 Task: Create a due date automation trigger when advanced on, on the tuesday of the week before a card is due add fields without custom field "Resume" set to a number lower than 1 and greater or equal to 10 at 11:00 AM.
Action: Mouse moved to (1007, 81)
Screenshot: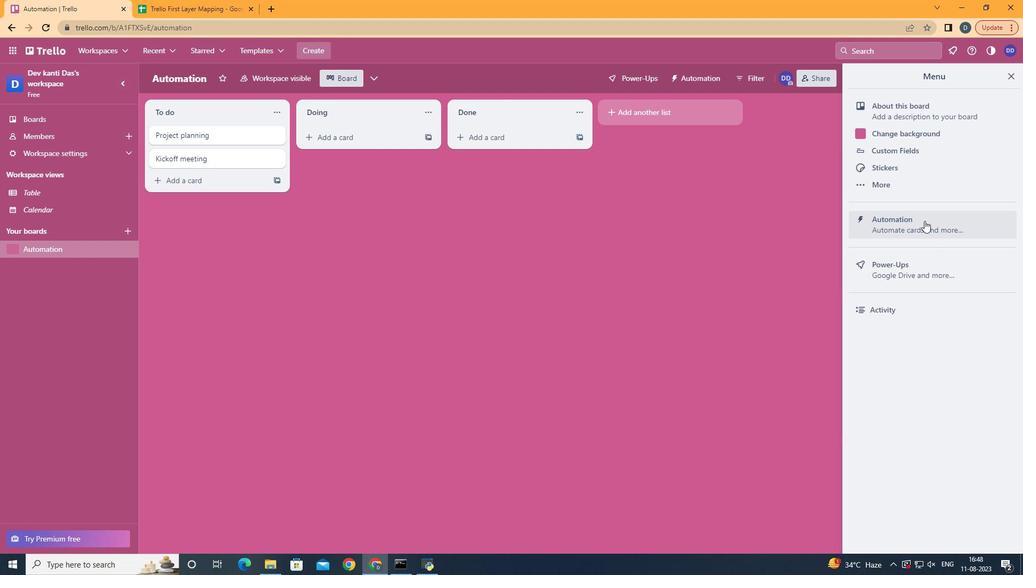 
Action: Mouse pressed left at (1007, 81)
Screenshot: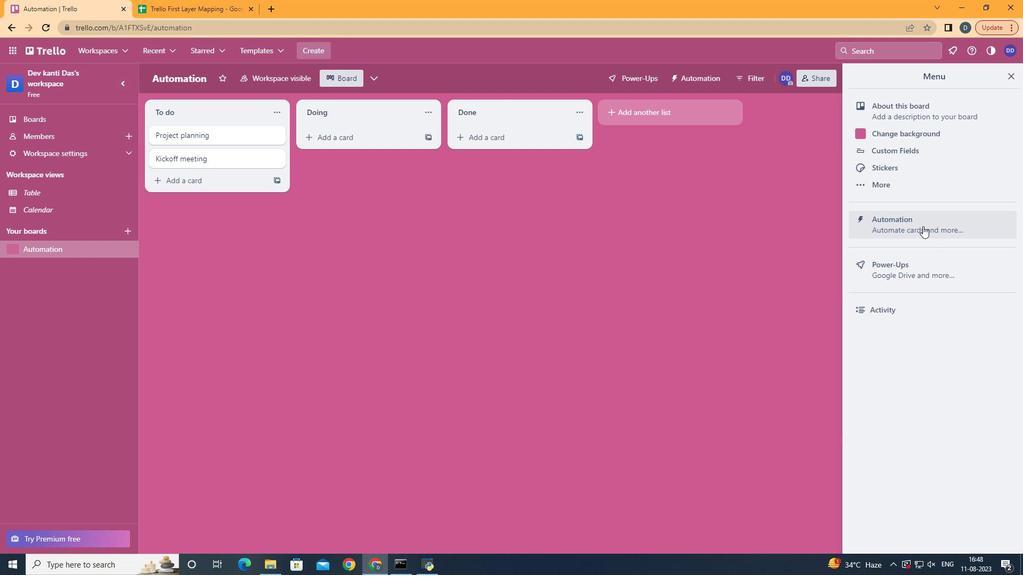 
Action: Mouse moved to (923, 227)
Screenshot: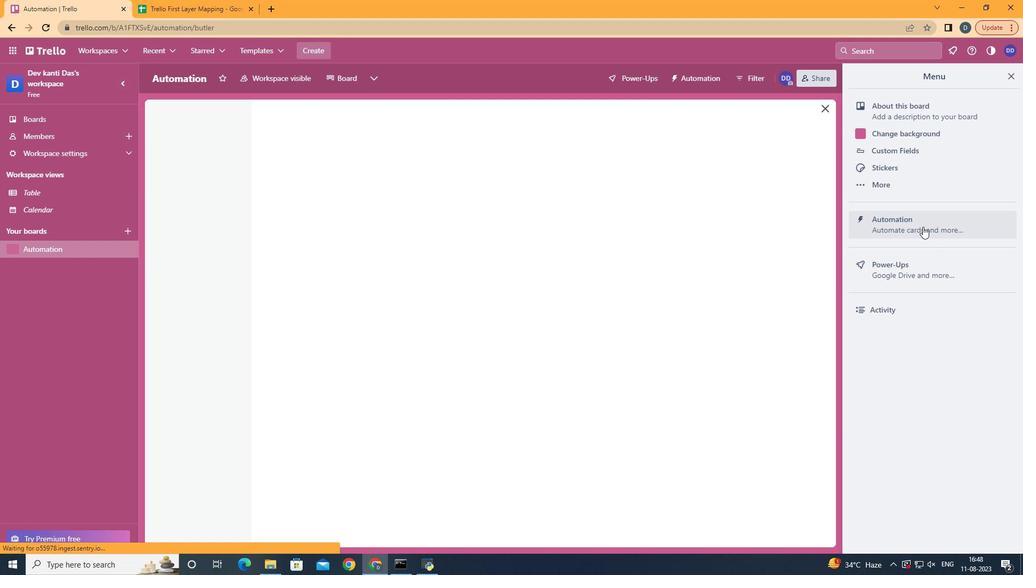 
Action: Mouse pressed left at (923, 227)
Screenshot: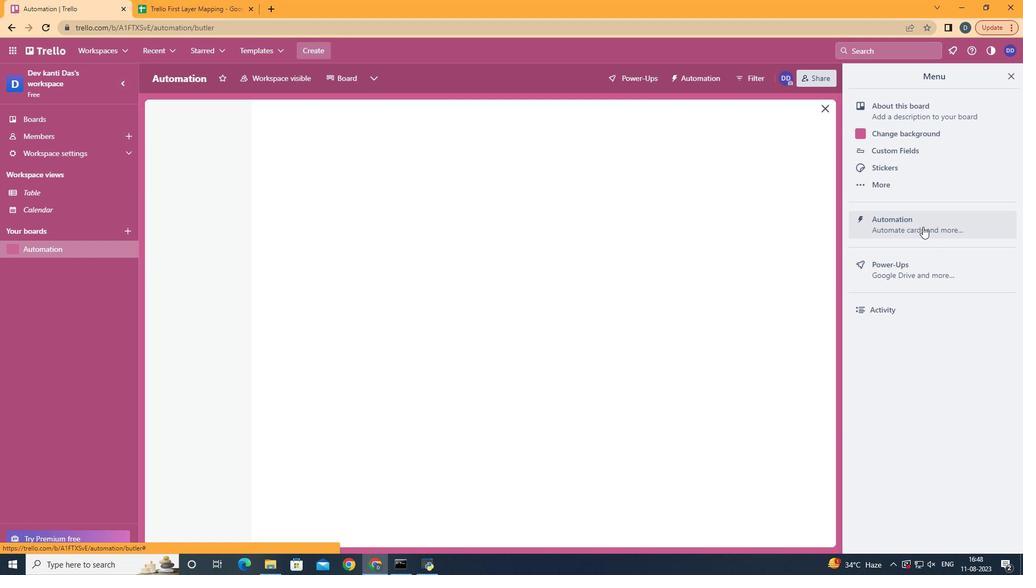 
Action: Mouse moved to (204, 218)
Screenshot: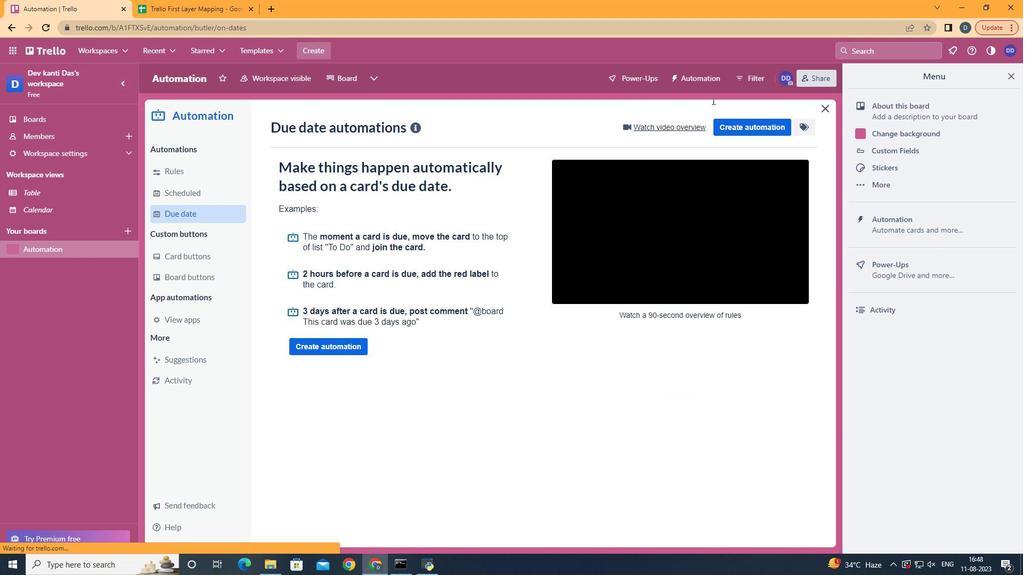 
Action: Mouse pressed left at (204, 218)
Screenshot: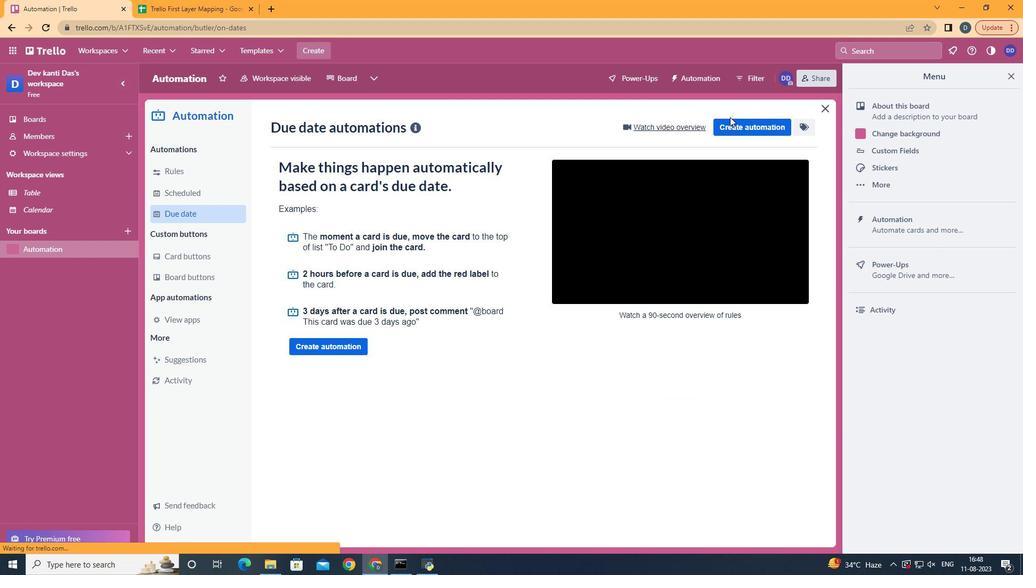 
Action: Mouse moved to (756, 126)
Screenshot: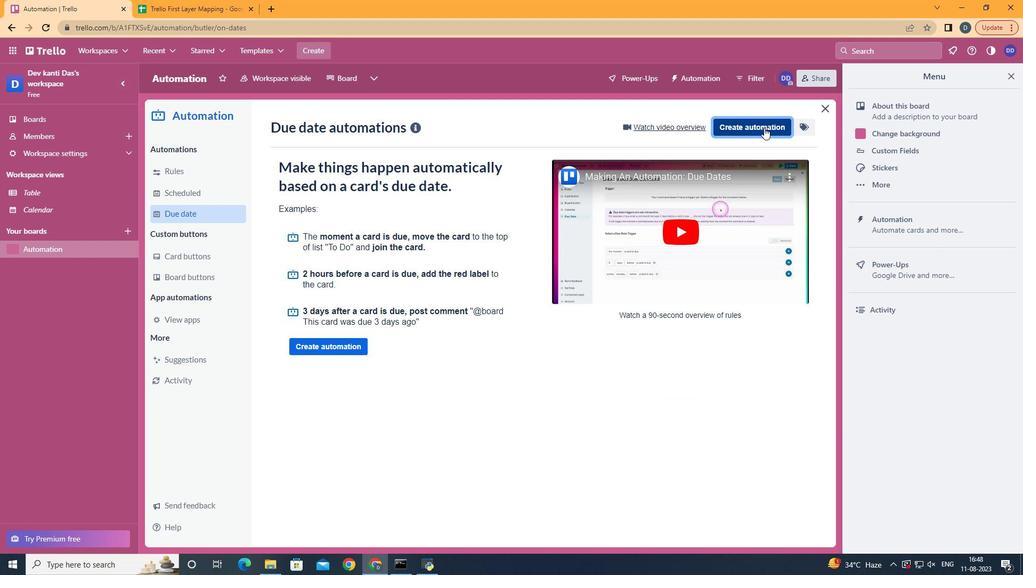 
Action: Mouse pressed left at (756, 126)
Screenshot: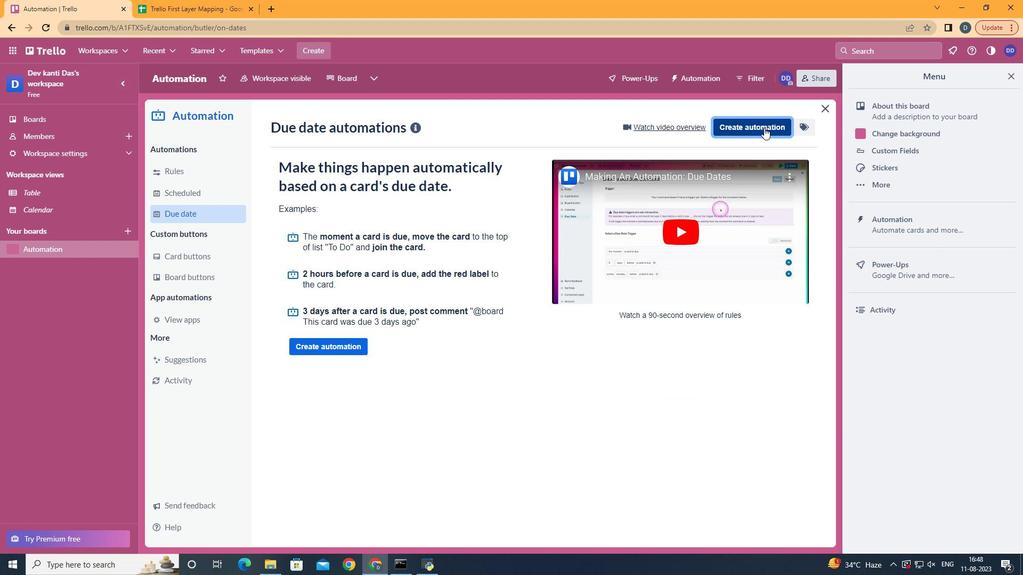 
Action: Mouse moved to (527, 227)
Screenshot: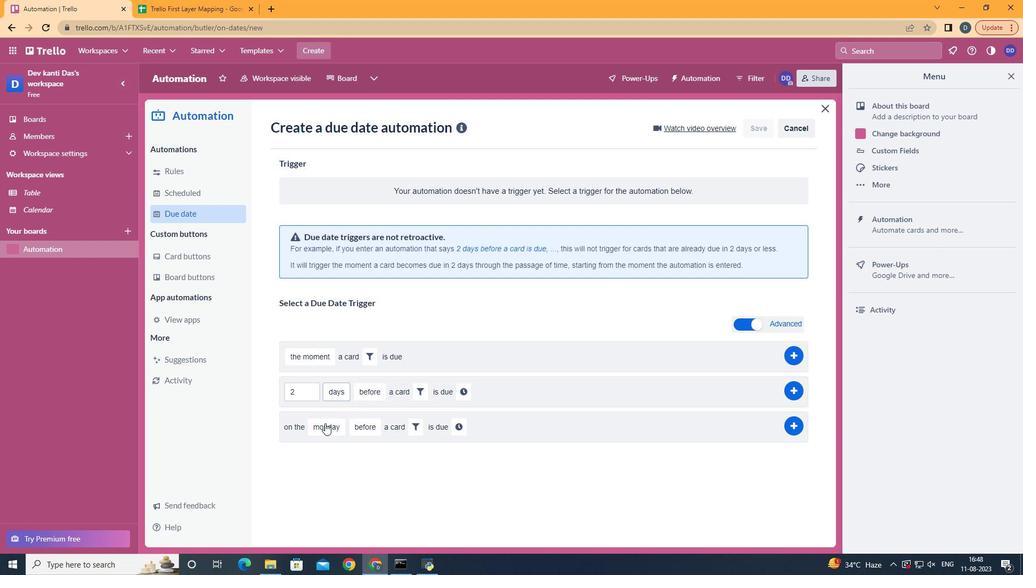 
Action: Mouse pressed left at (527, 227)
Screenshot: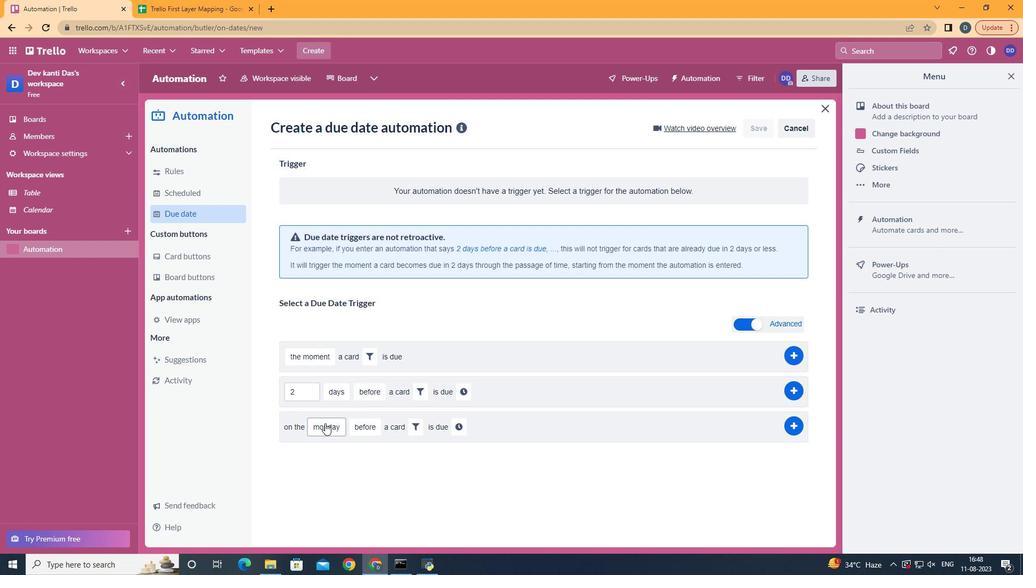 
Action: Mouse moved to (352, 300)
Screenshot: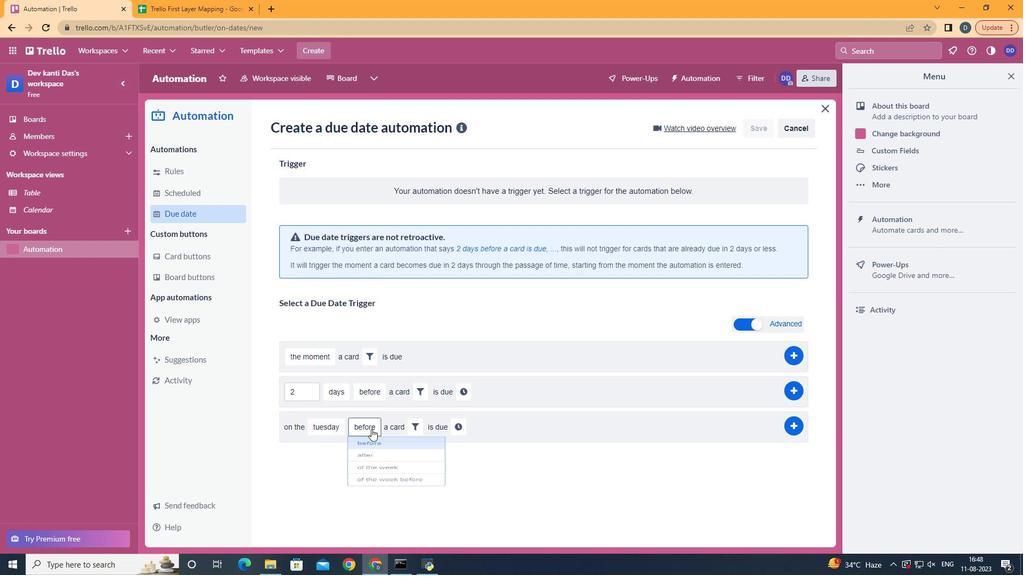 
Action: Mouse pressed left at (352, 300)
Screenshot: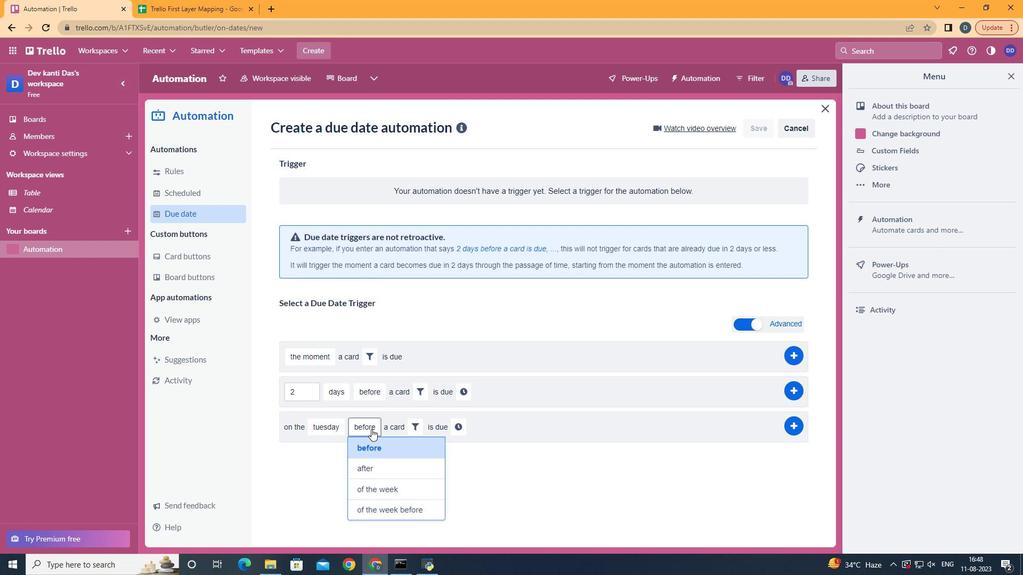 
Action: Mouse moved to (381, 510)
Screenshot: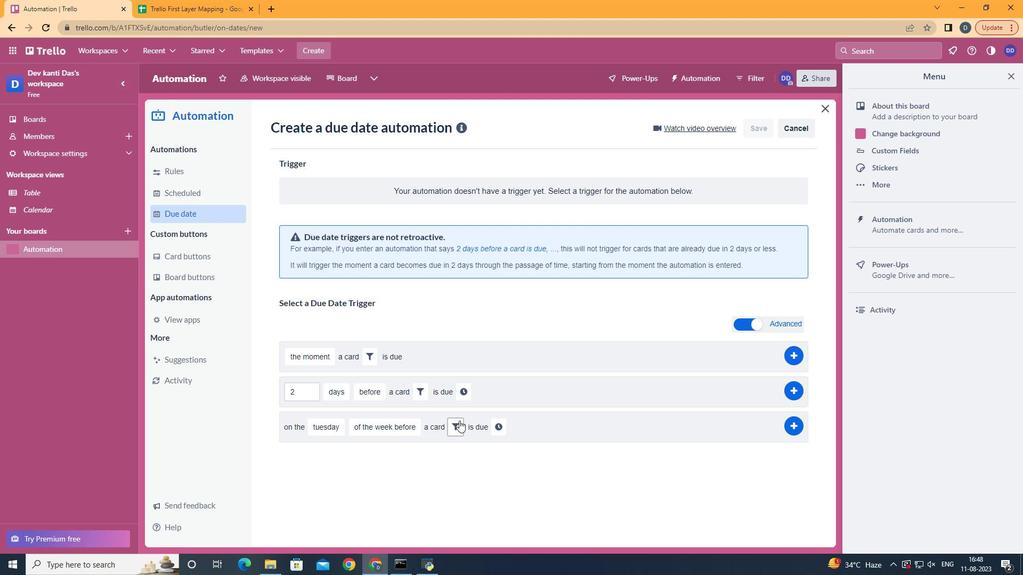 
Action: Mouse pressed left at (381, 510)
Screenshot: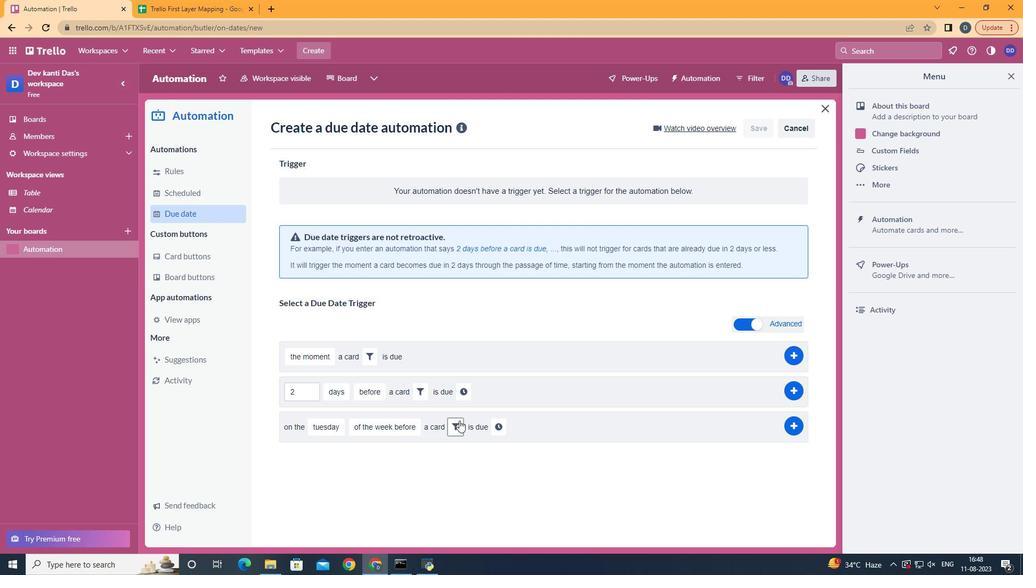 
Action: Mouse moved to (459, 421)
Screenshot: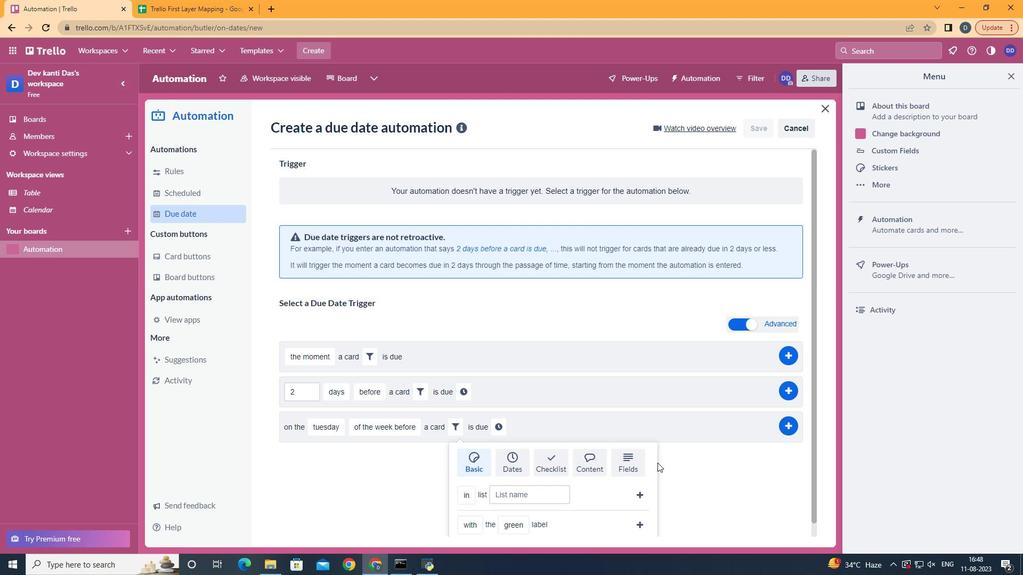 
Action: Mouse pressed left at (459, 421)
Screenshot: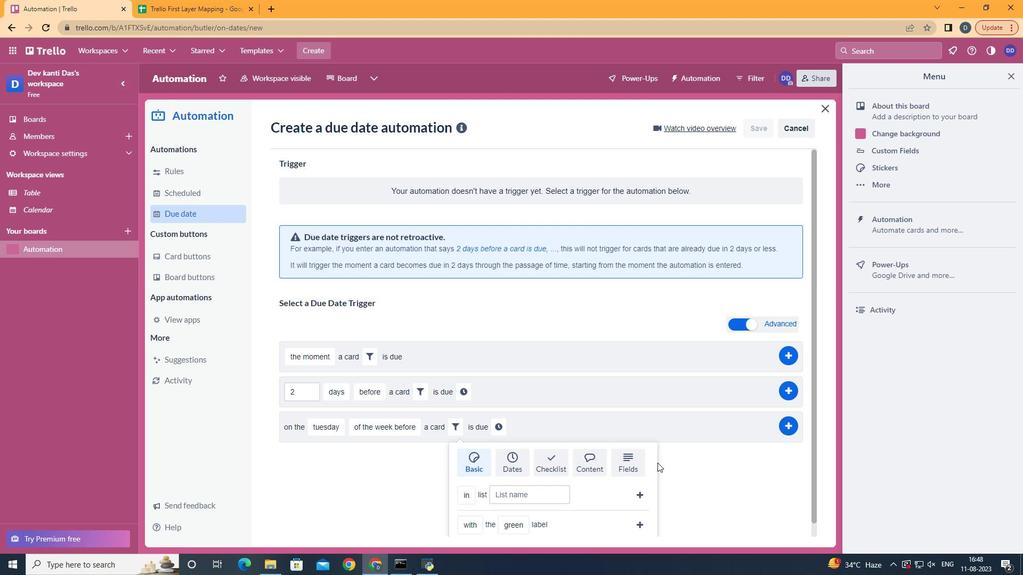 
Action: Mouse moved to (626, 462)
Screenshot: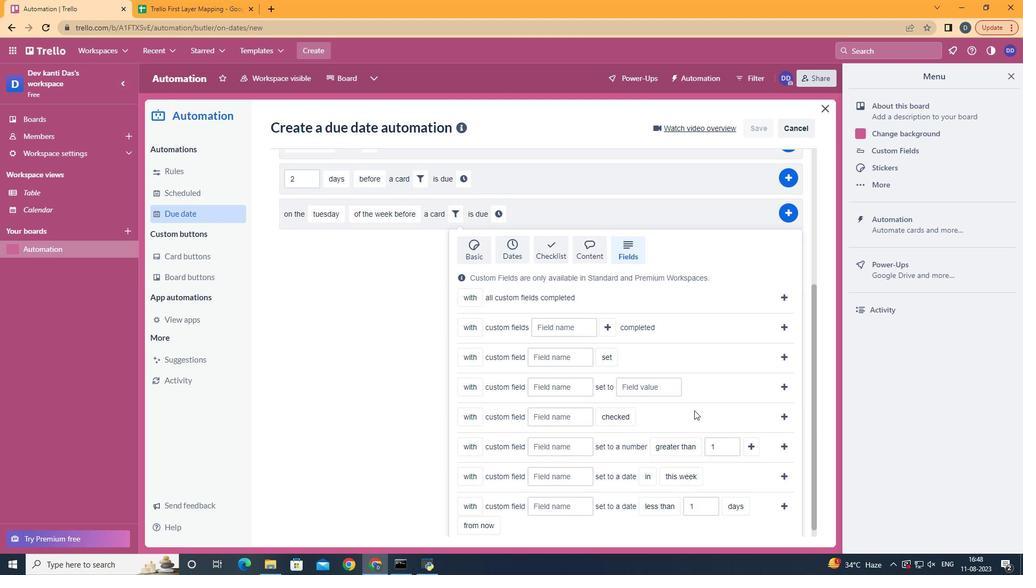 
Action: Mouse pressed left at (626, 462)
Screenshot: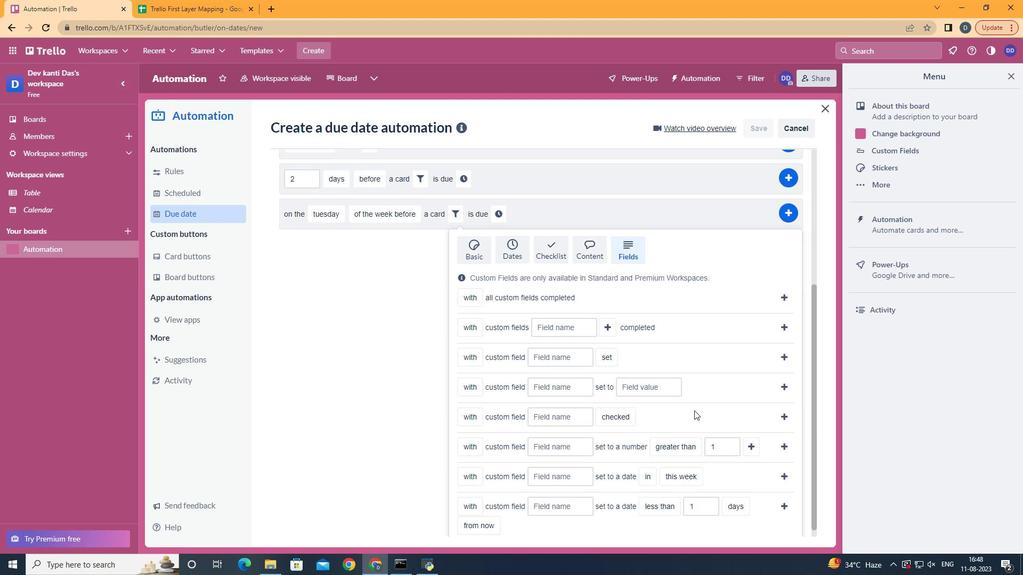 
Action: Mouse moved to (626, 458)
Screenshot: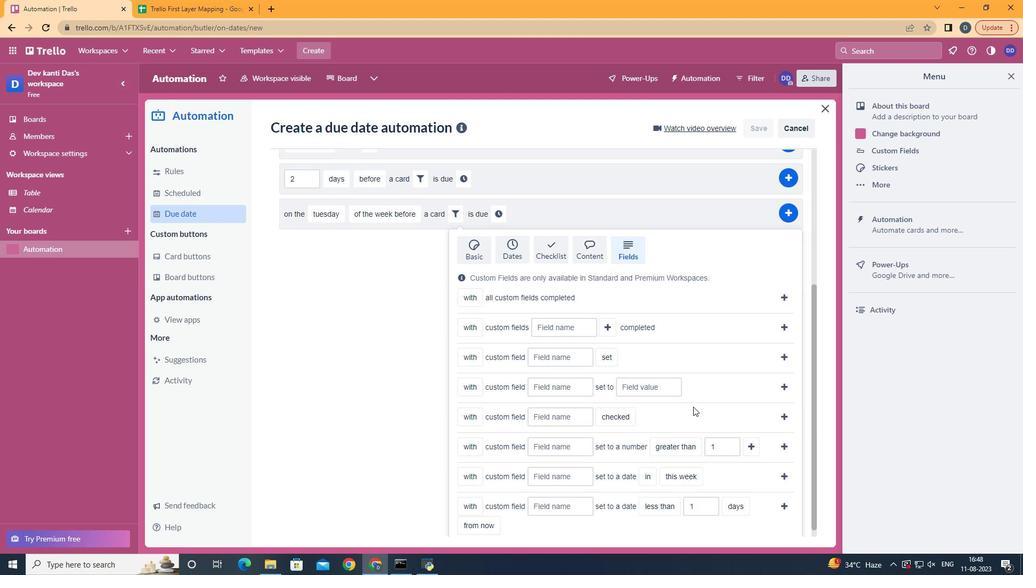 
Action: Mouse scrolled (626, 457) with delta (0, 0)
Screenshot: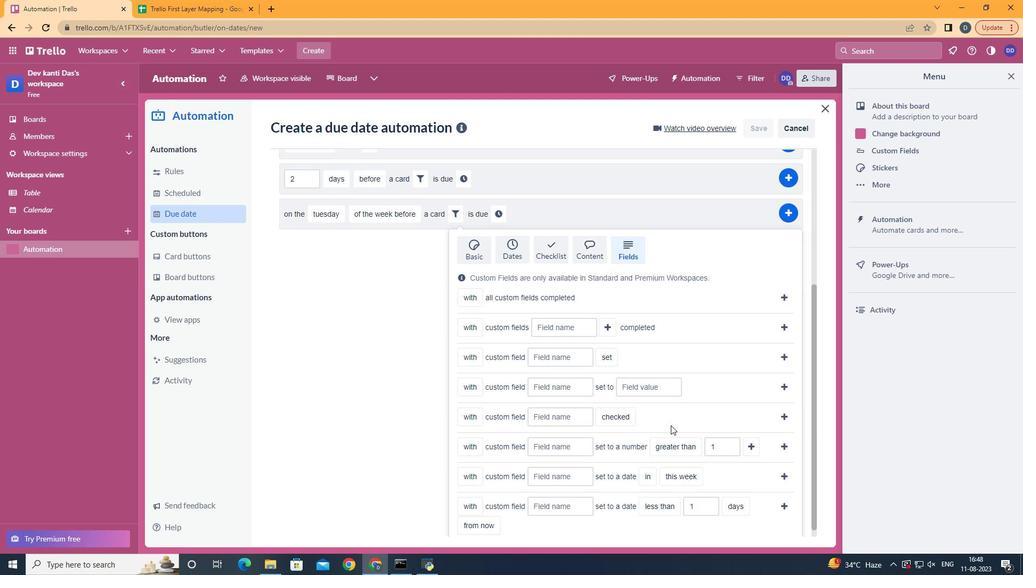 
Action: Mouse scrolled (626, 457) with delta (0, 0)
Screenshot: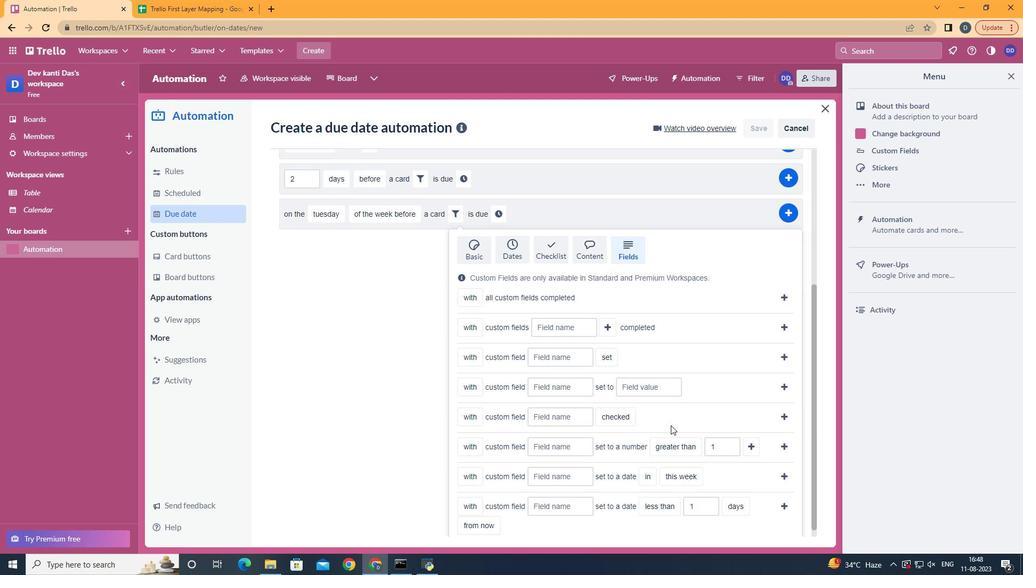 
Action: Mouse scrolled (626, 457) with delta (0, 0)
Screenshot: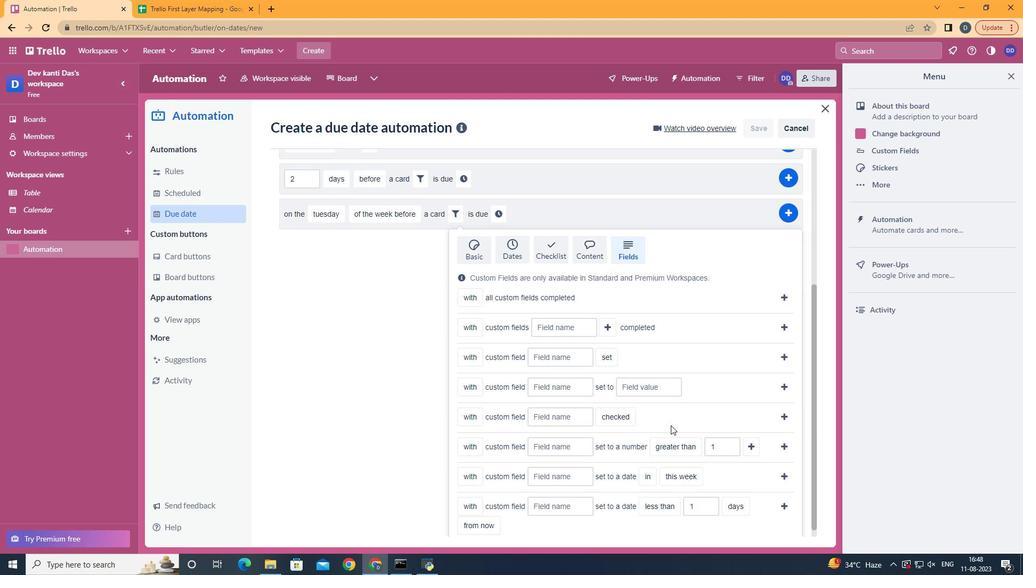 
Action: Mouse scrolled (626, 457) with delta (0, 0)
Screenshot: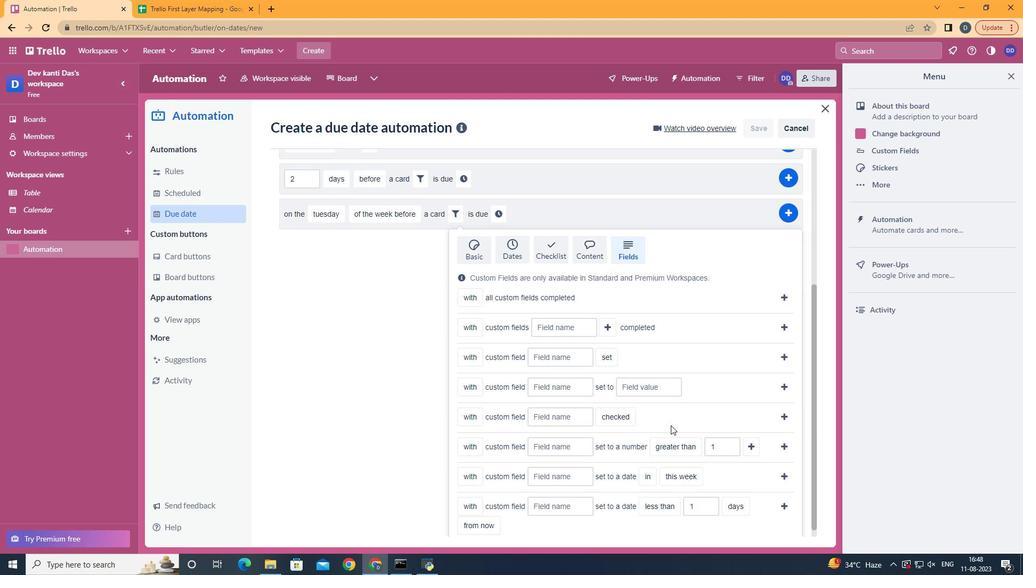 
Action: Mouse moved to (486, 485)
Screenshot: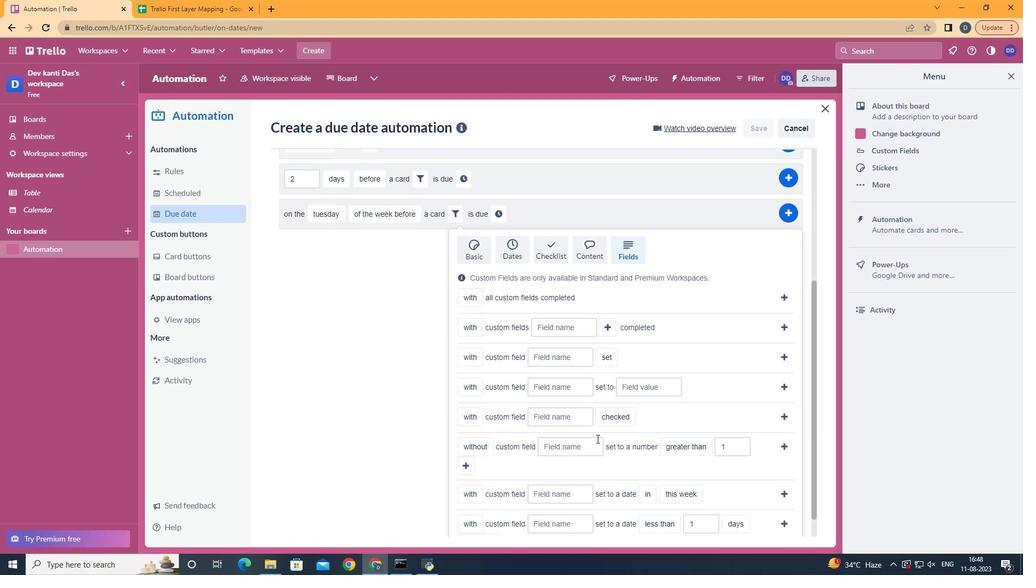 
Action: Mouse pressed left at (486, 485)
Screenshot: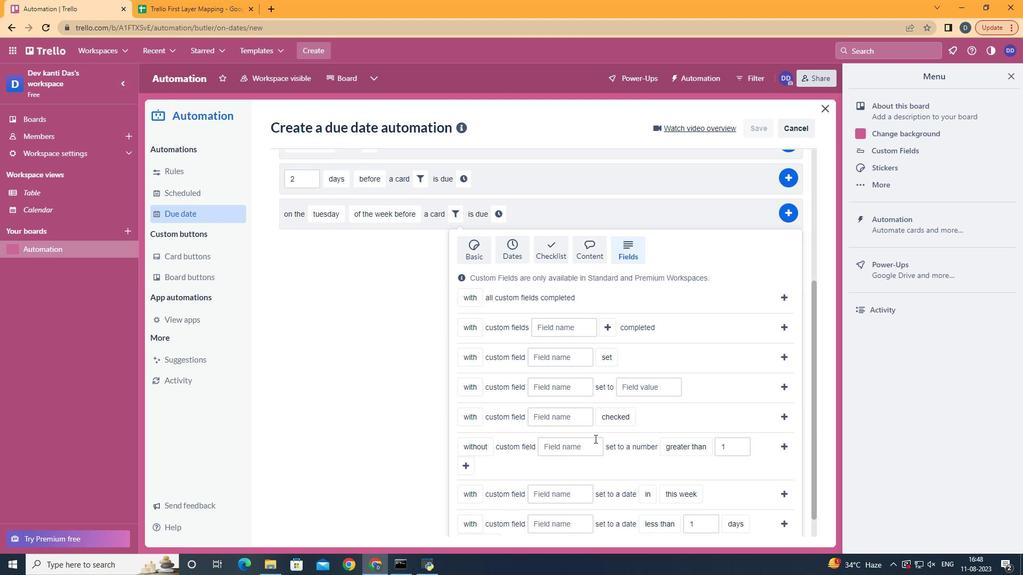 
Action: Mouse moved to (616, 441)
Screenshot: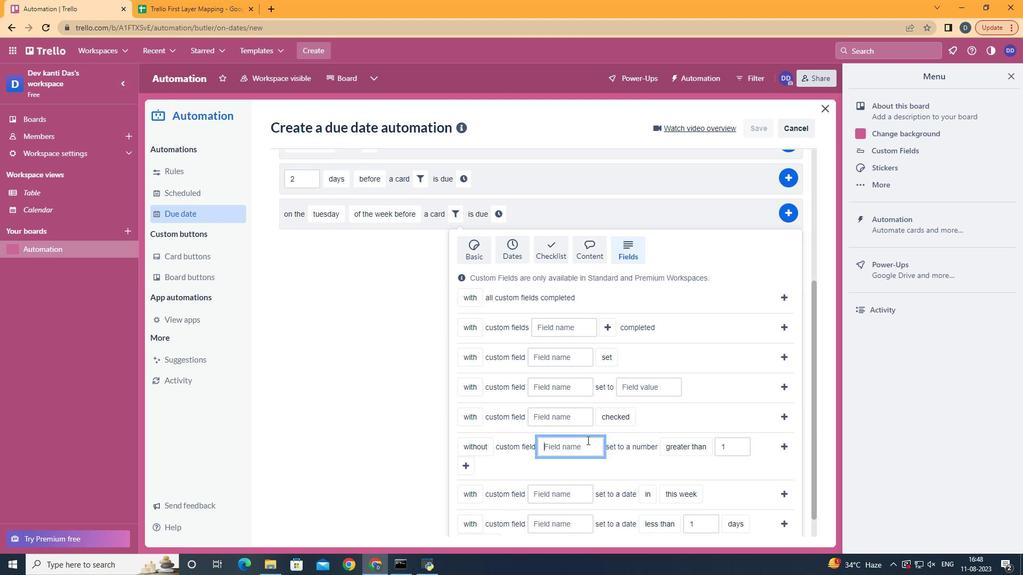 
Action: Mouse pressed left at (616, 441)
Screenshot: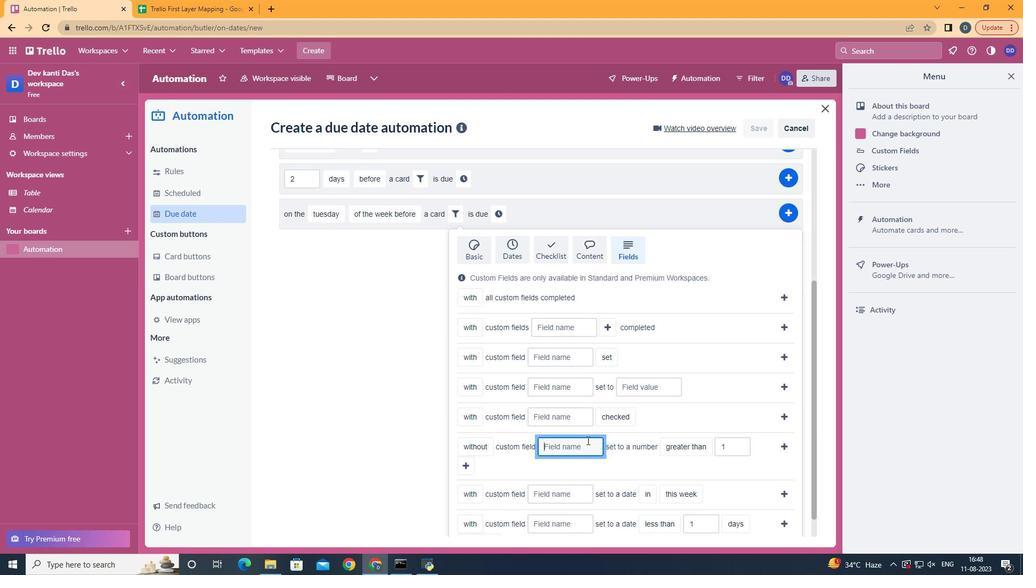 
Action: Mouse moved to (587, 440)
Screenshot: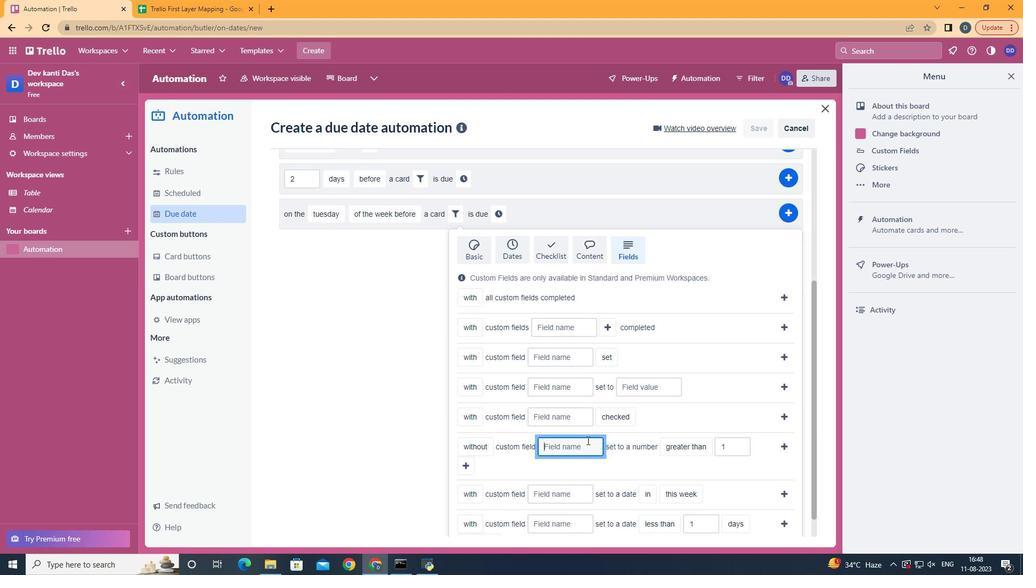 
Action: Mouse pressed left at (587, 440)
Screenshot: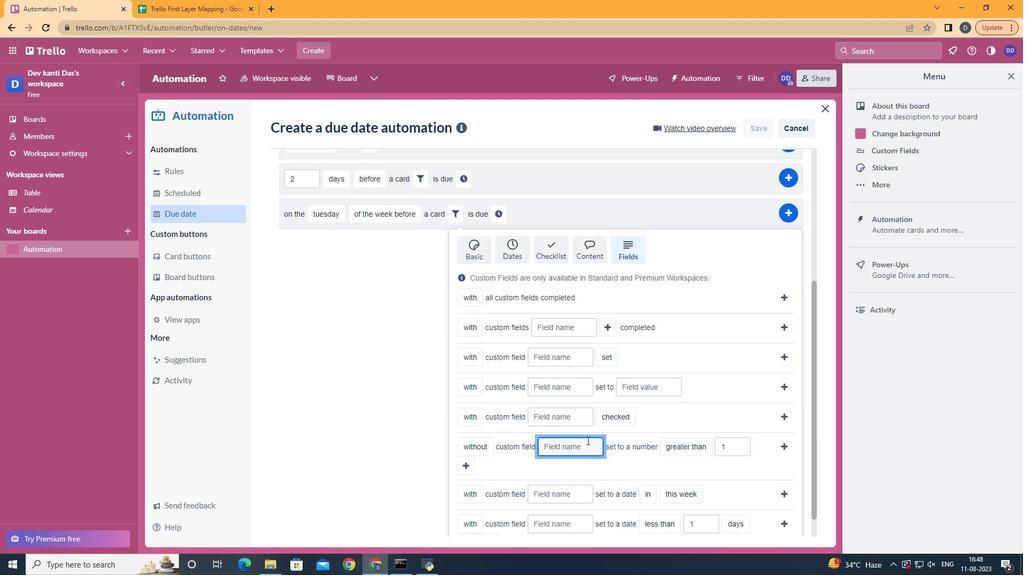 
Action: Key pressed <Key.shift>Resume
Screenshot: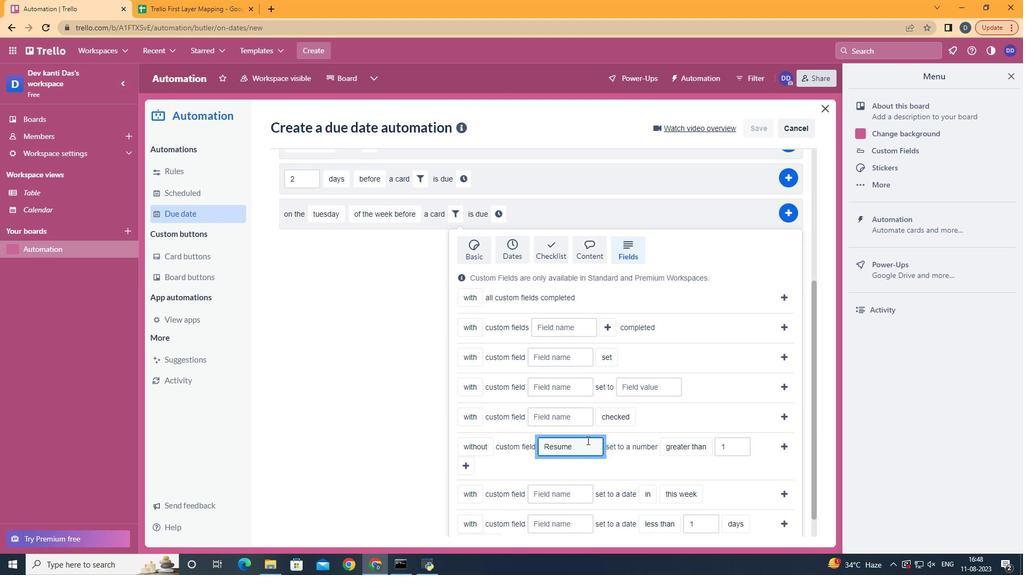 
Action: Mouse moved to (701, 507)
Screenshot: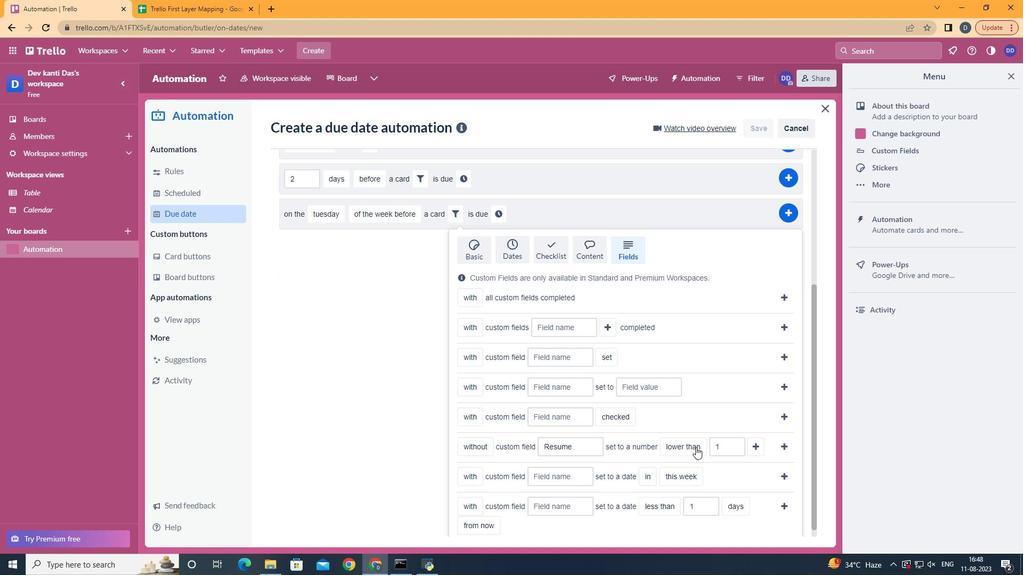 
Action: Mouse pressed left at (701, 507)
Screenshot: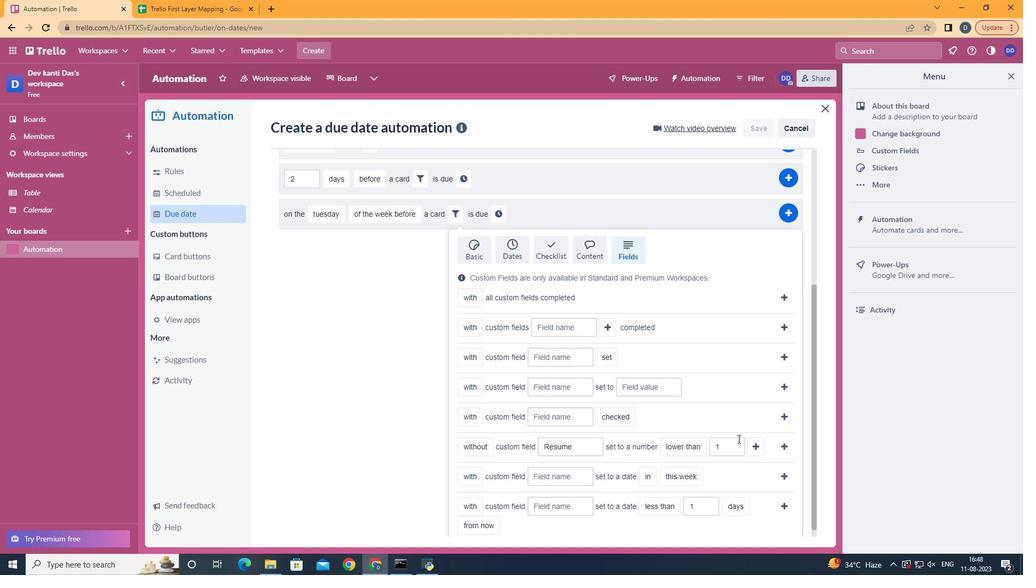 
Action: Mouse moved to (750, 450)
Screenshot: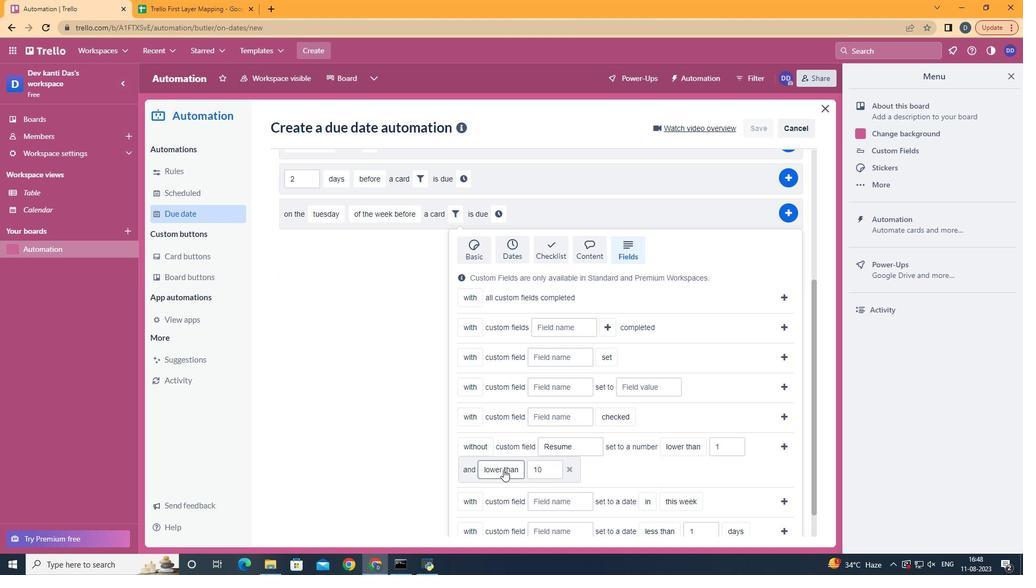 
Action: Mouse pressed left at (750, 450)
Screenshot: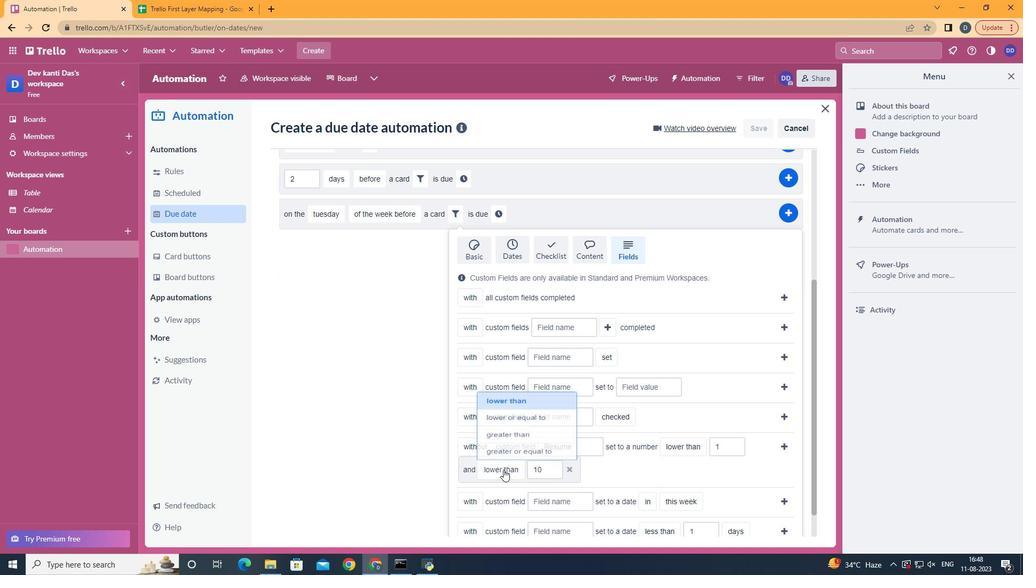 
Action: Mouse moved to (525, 447)
Screenshot: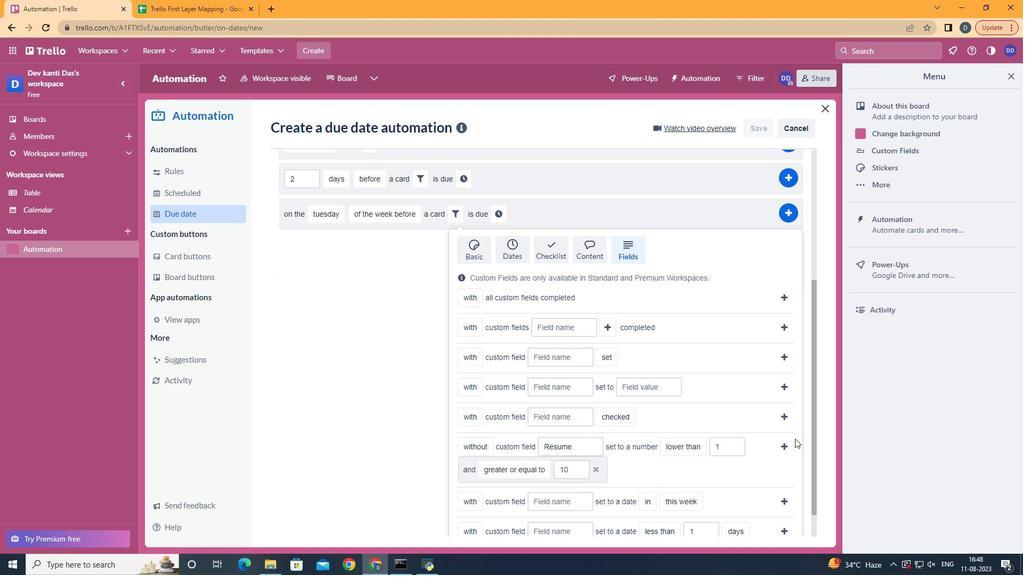 
Action: Mouse pressed left at (525, 447)
Screenshot: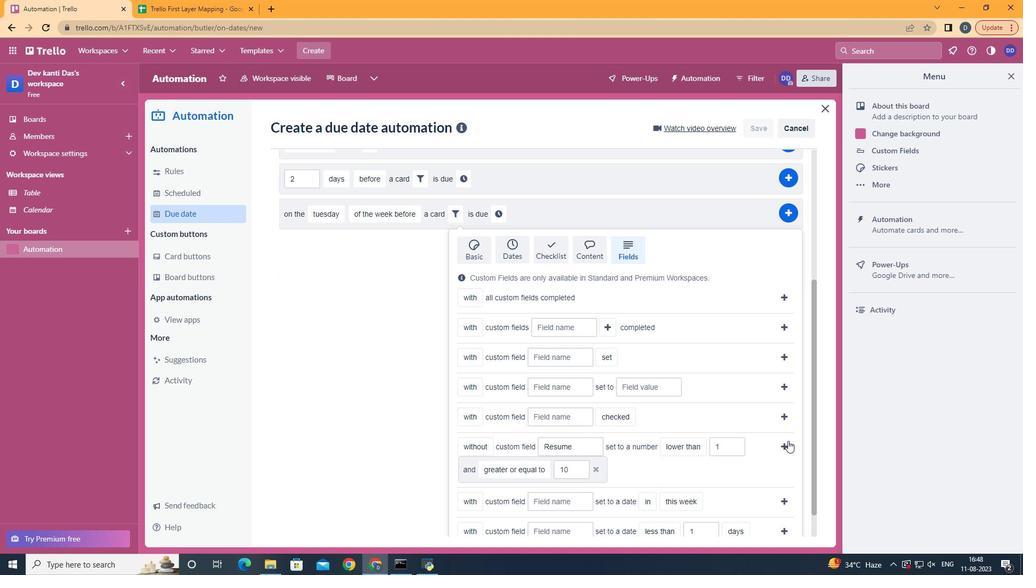 
Action: Mouse moved to (786, 443)
Screenshot: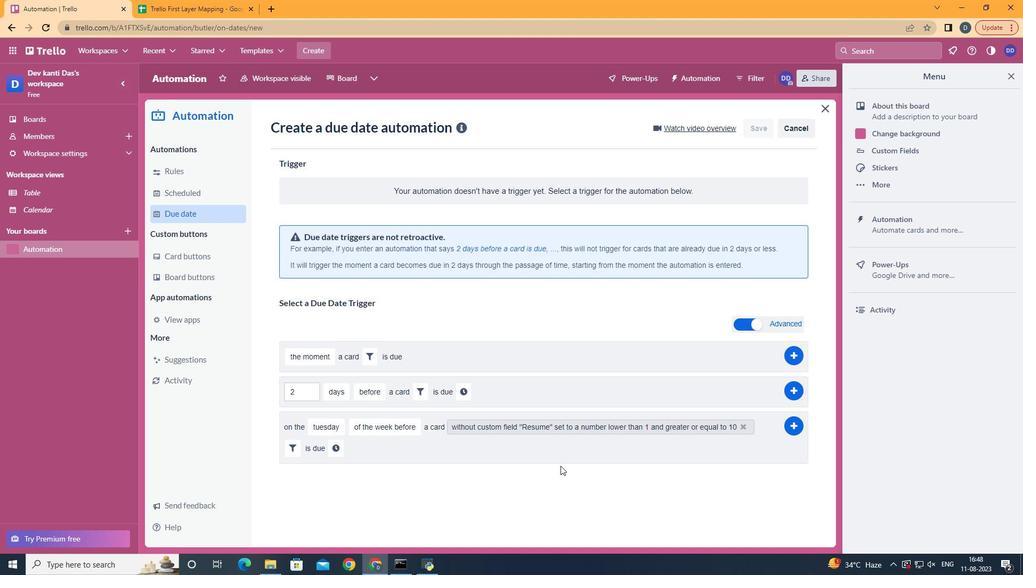 
Action: Mouse pressed left at (786, 443)
Screenshot: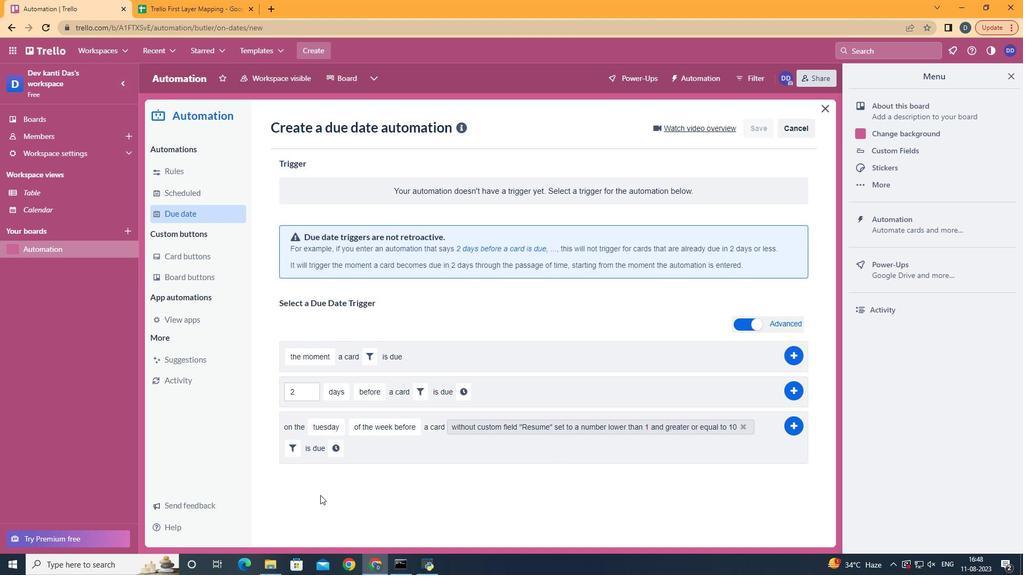 
Action: Mouse moved to (330, 451)
Screenshot: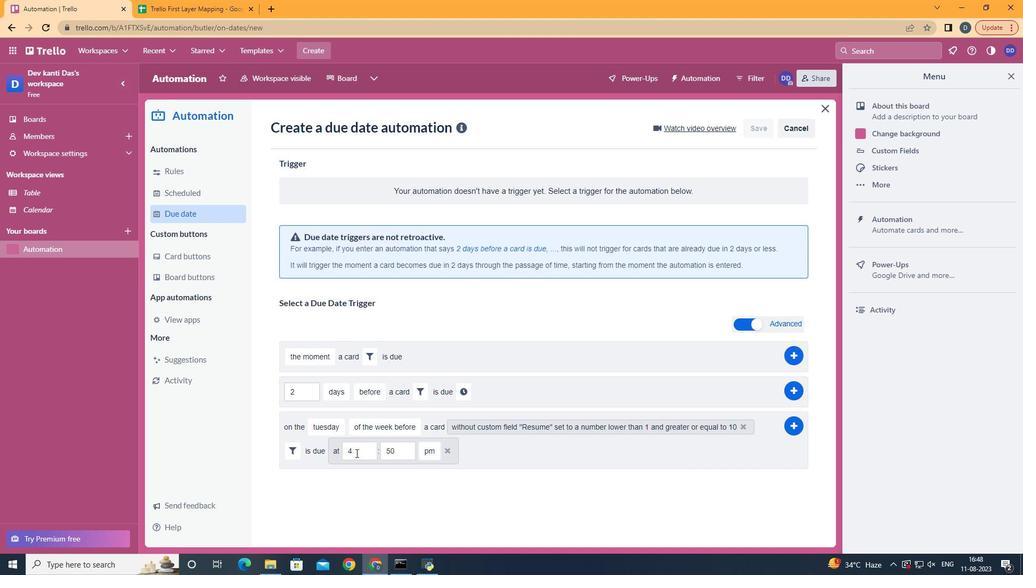 
Action: Mouse pressed left at (330, 451)
Screenshot: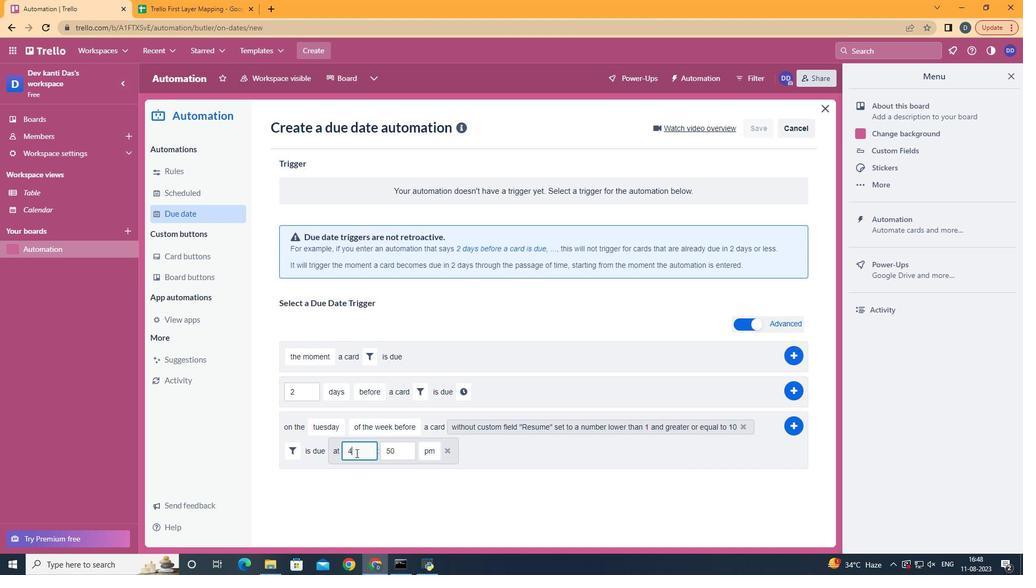 
Action: Mouse moved to (356, 453)
Screenshot: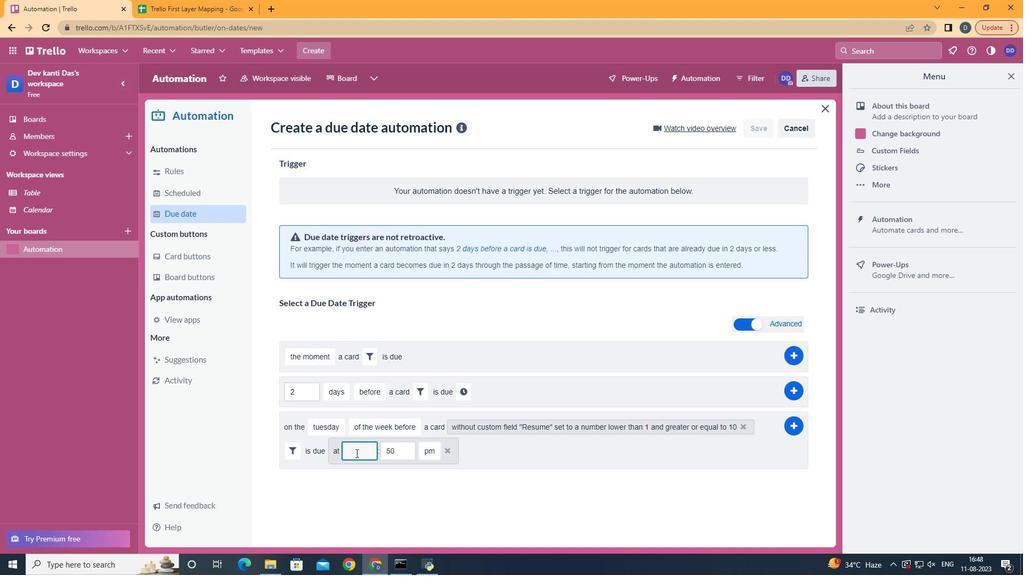 
Action: Mouse pressed left at (356, 453)
Screenshot: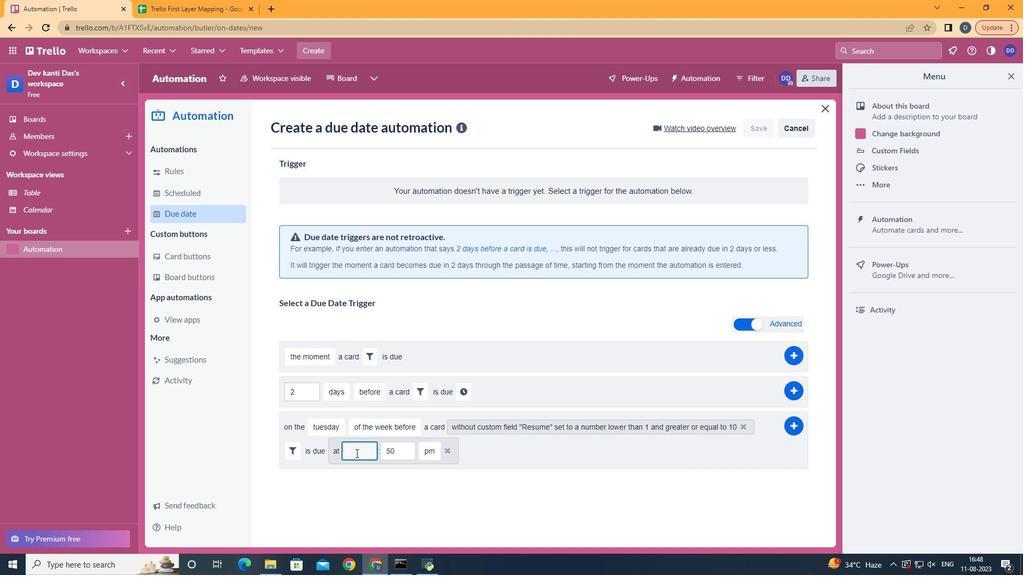 
Action: Key pressed <Key.backspace>11
Screenshot: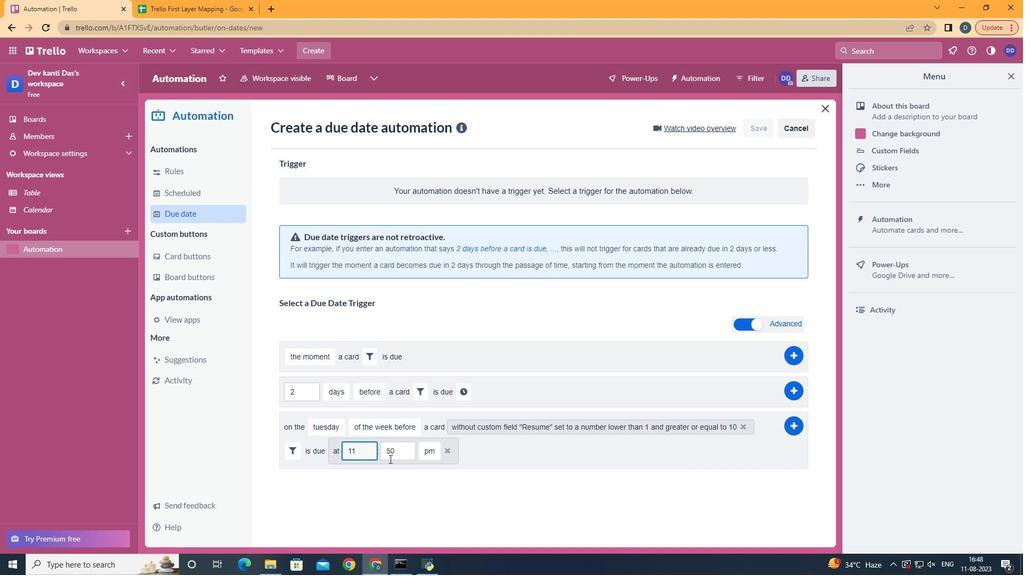 
Action: Mouse moved to (396, 458)
Screenshot: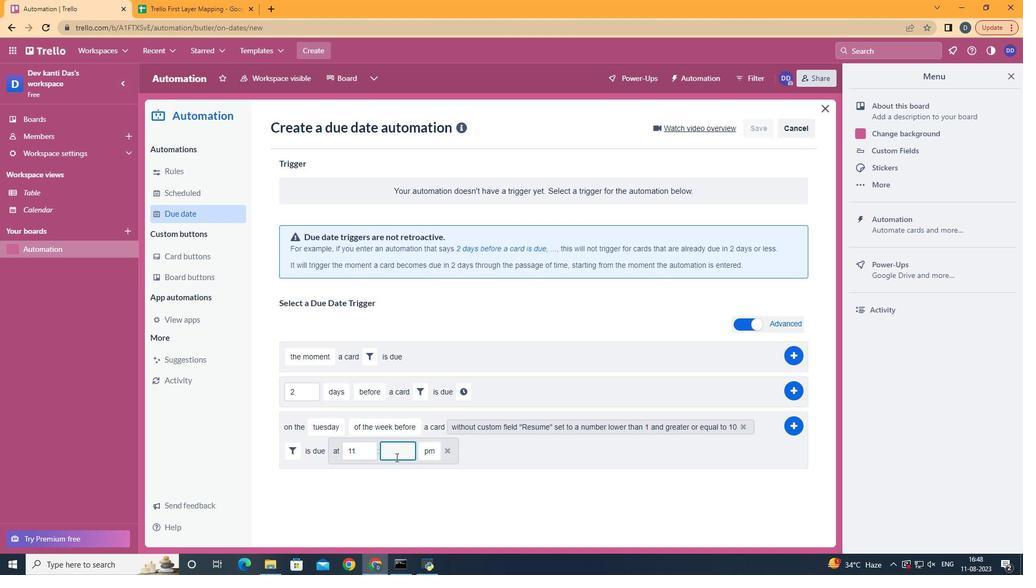 
Action: Mouse pressed left at (396, 458)
Screenshot: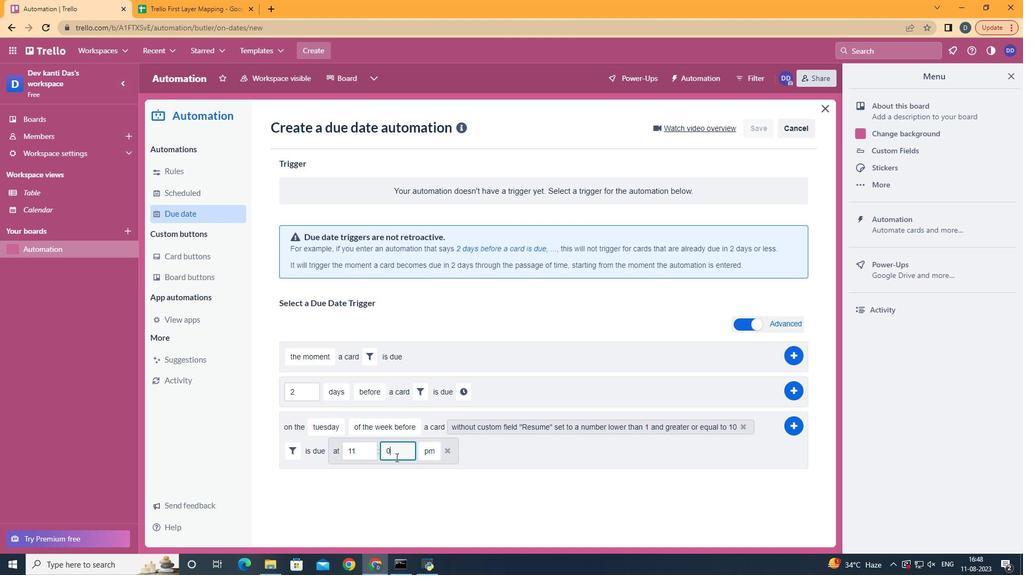 
Action: Key pressed <Key.backspace><Key.backspace>00
Screenshot: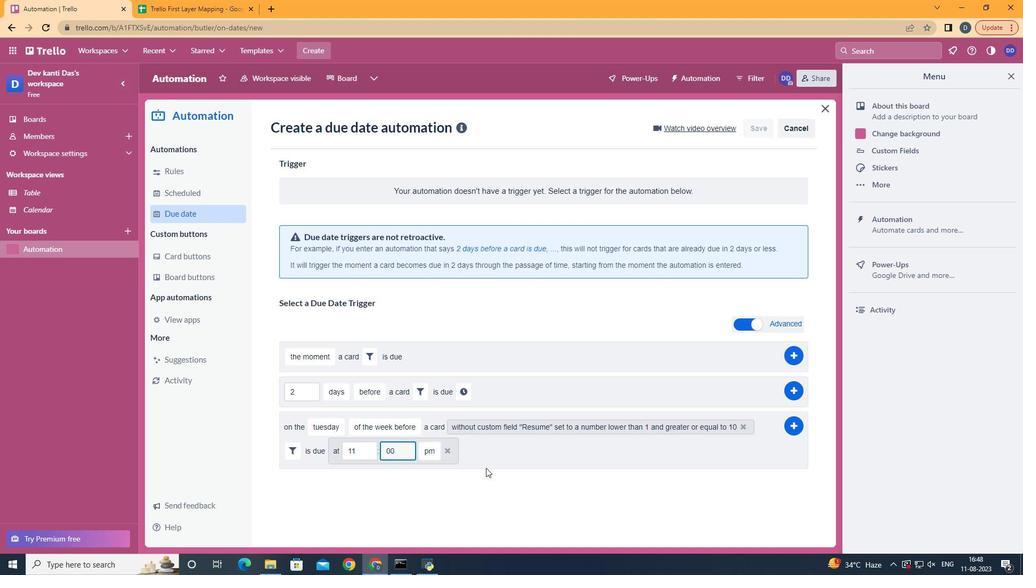 
Action: Mouse moved to (428, 471)
Screenshot: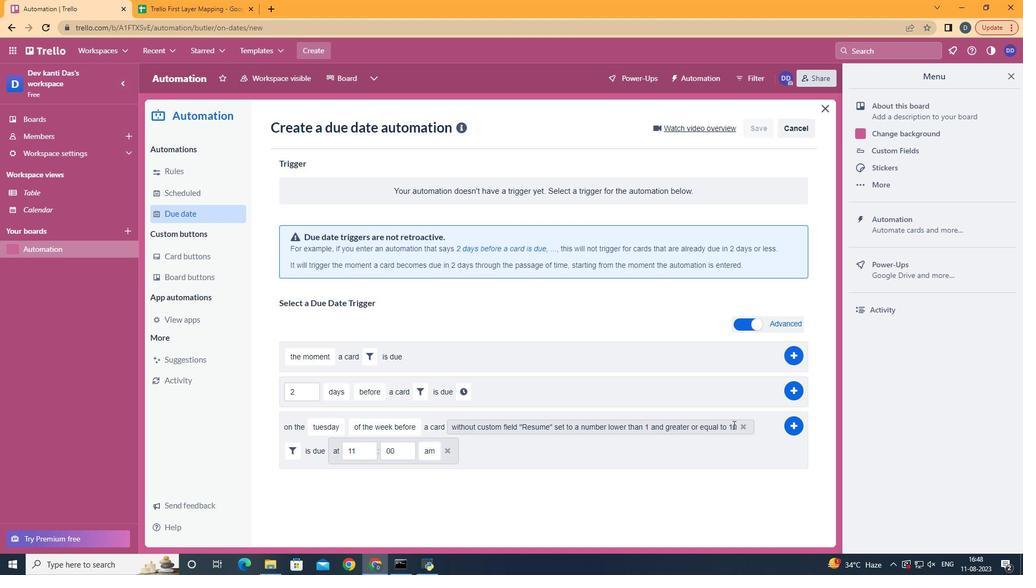 
Action: Mouse pressed left at (428, 471)
Screenshot: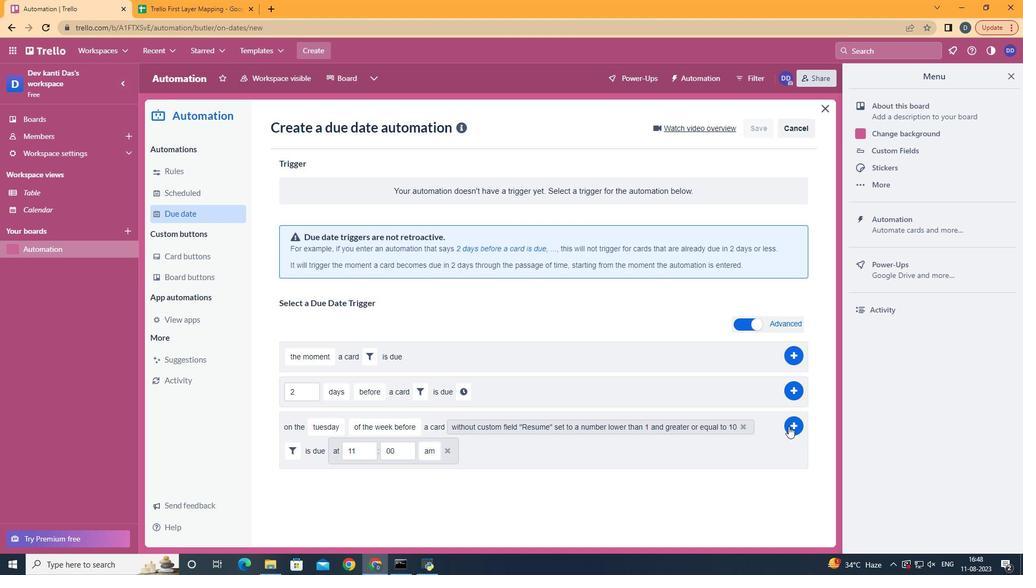 
Action: Mouse moved to (796, 424)
Screenshot: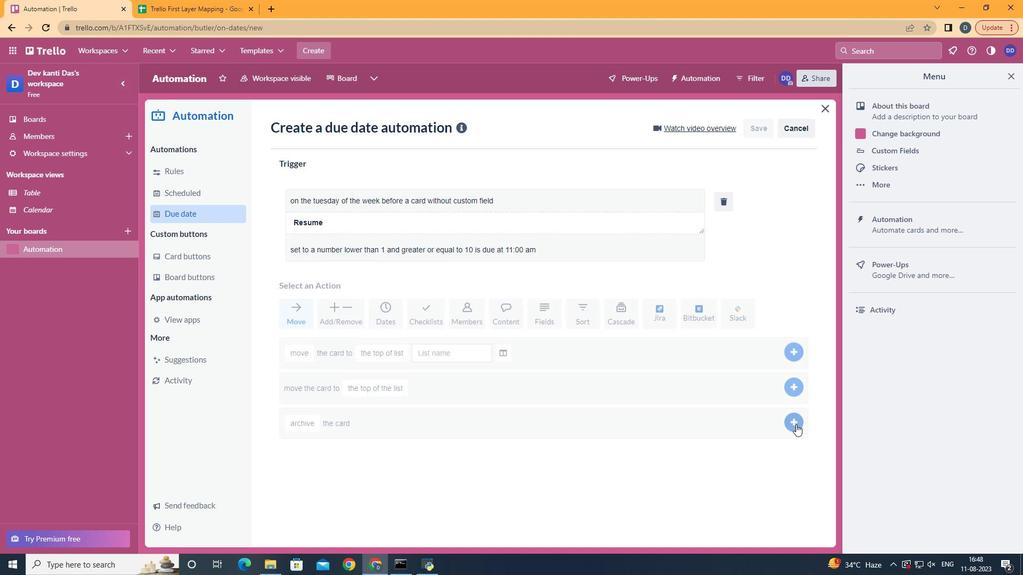 
Action: Mouse pressed left at (796, 424)
Screenshot: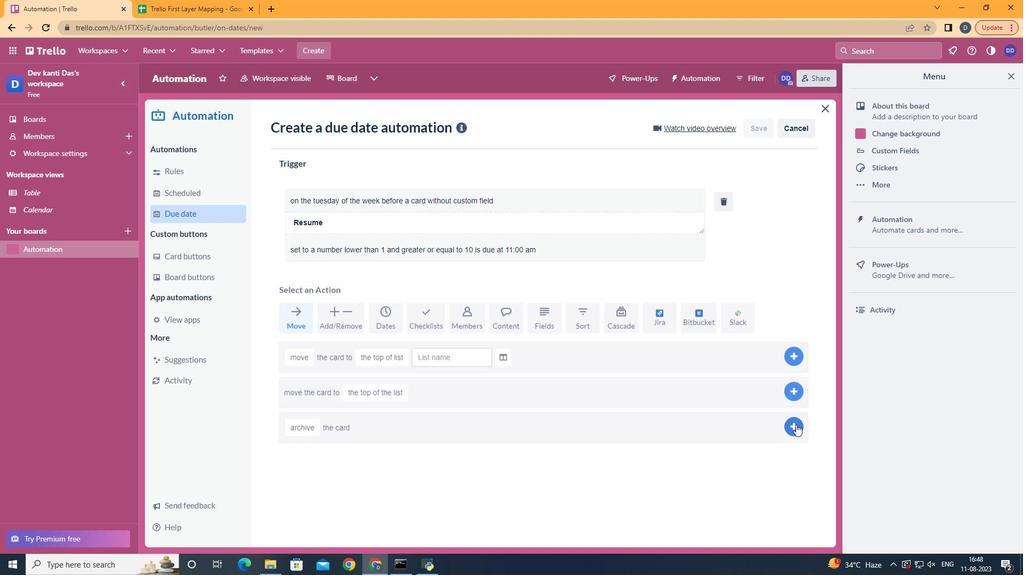 
